 Task: Create a section Bug Bash and in the section, add a milestone Mobile Device Management in the project AgileFalcon
Action: Mouse moved to (58, 502)
Screenshot: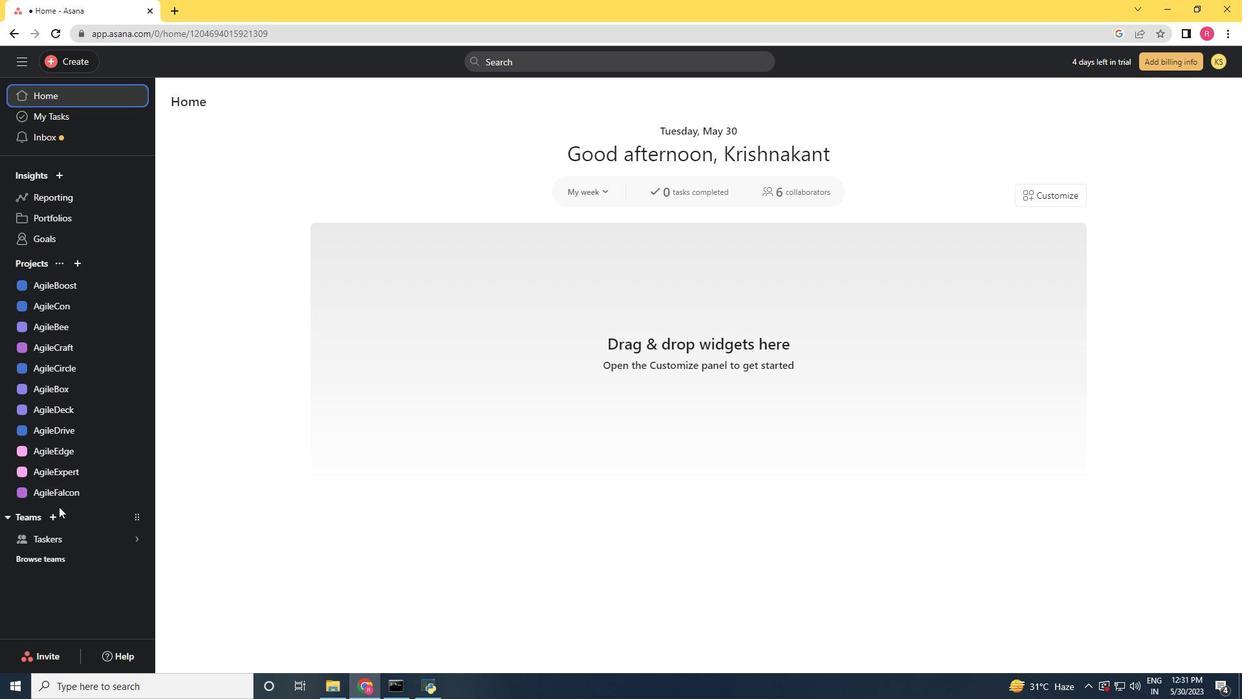
Action: Mouse pressed left at (58, 502)
Screenshot: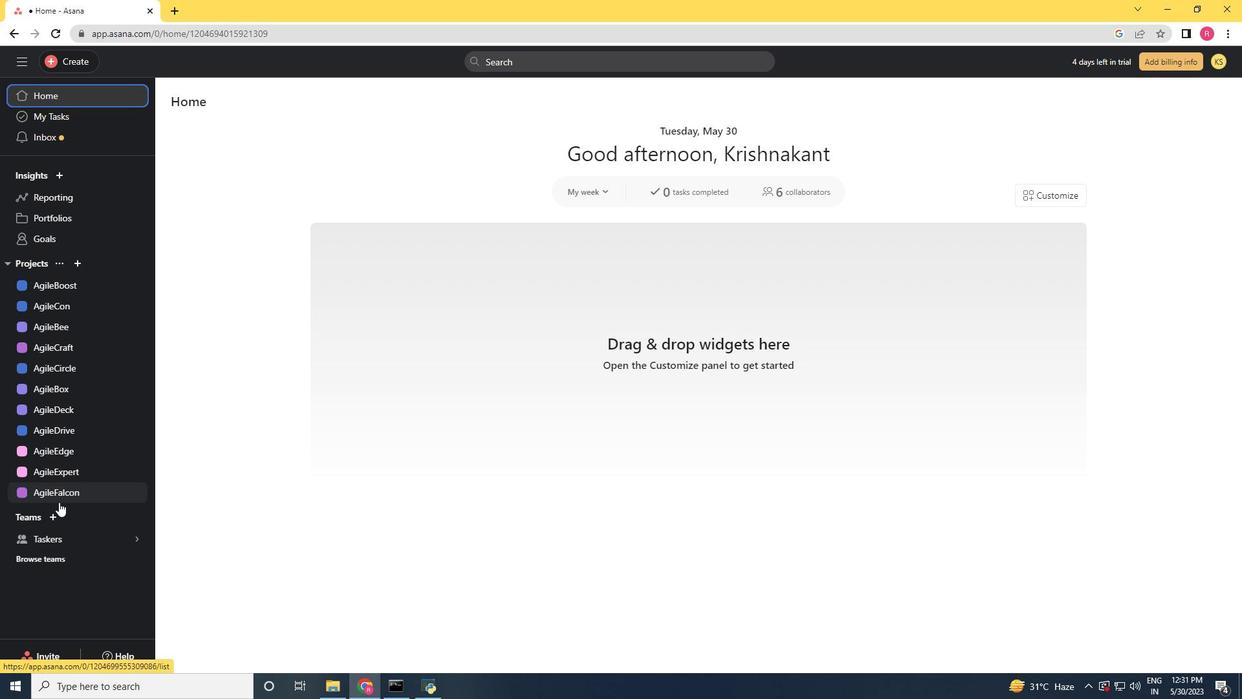 
Action: Mouse moved to (211, 596)
Screenshot: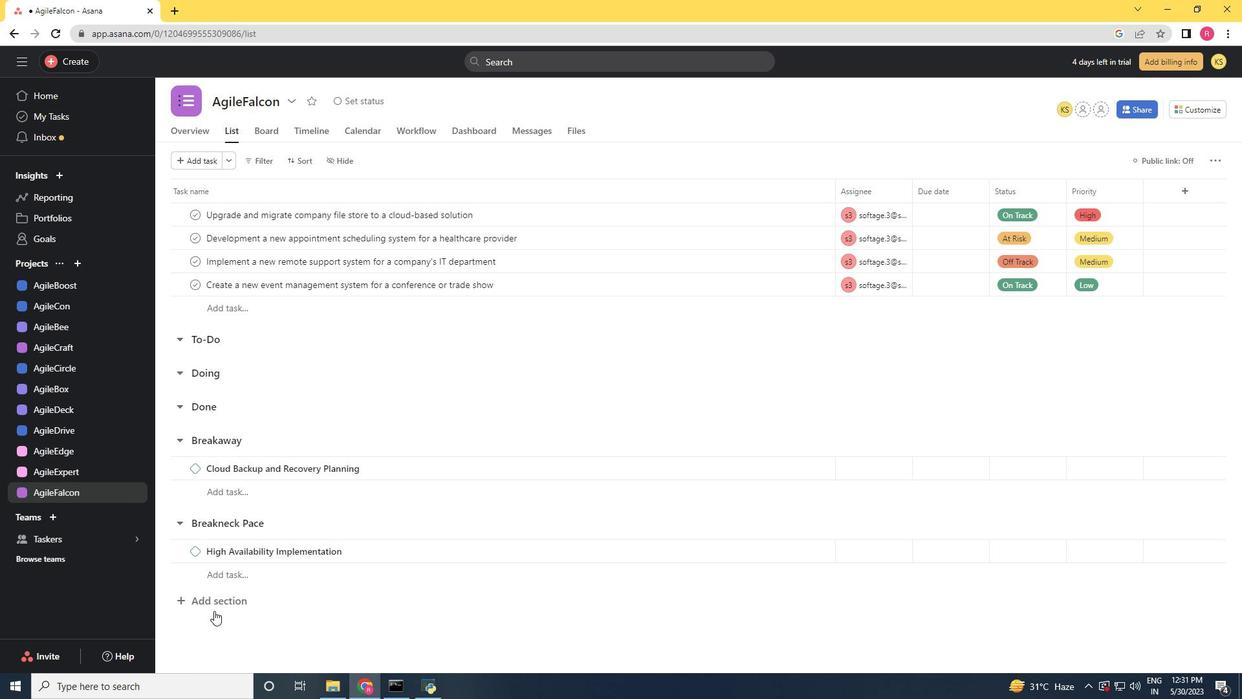 
Action: Mouse pressed left at (211, 596)
Screenshot: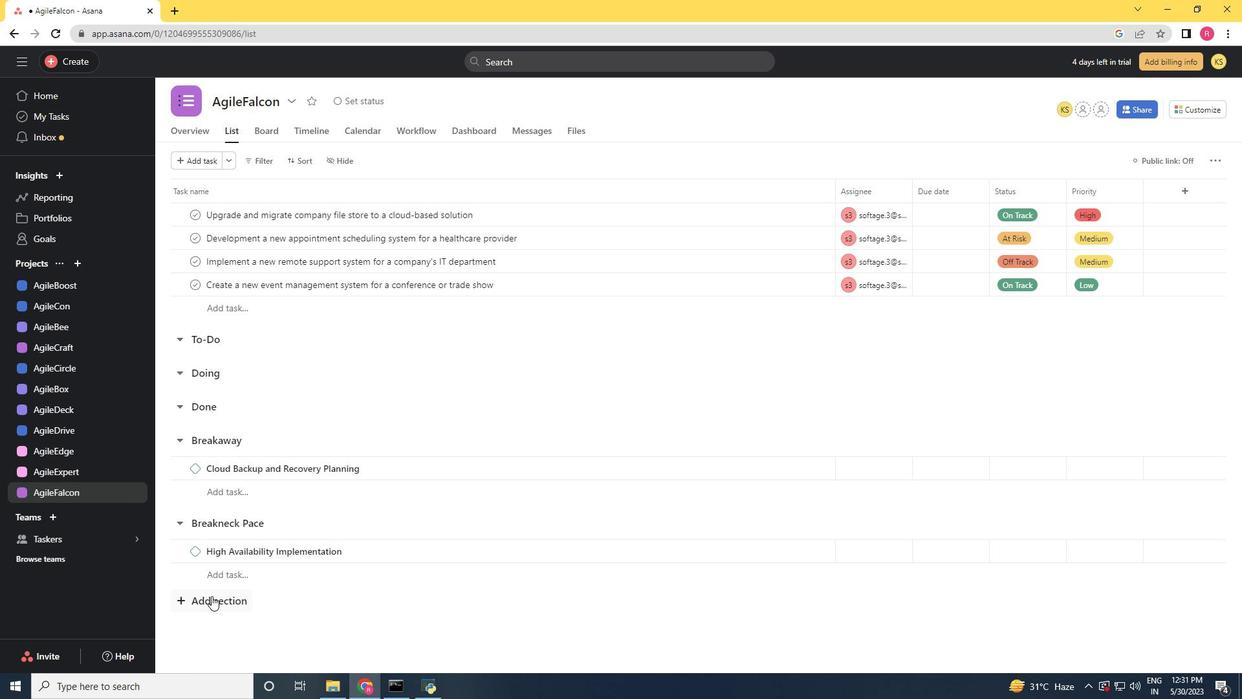 
Action: Key pressed <Key.shift>Bug<Key.space><Key.shift><Key.shift><Key.shift><Key.shift><Key.shift><Key.shift><Key.shift>Bash<Key.enter><Key.shift>Mobile<Key.space><Key.shift><Key.shift><Key.shift><Key.shift><Key.shift>Device<Key.space><Key.shift><Key.shift><Key.shift><Key.shift><Key.shift><Key.shift><Key.shift><Key.shift><Key.shift><Key.shift><Key.shift><Key.shift><Key.shift><Key.shift><Key.shift><Key.shift><Key.shift><Key.shift><Key.shift><Key.shift><Key.shift><Key.shift><Key.shift><Key.shift><Key.shift><Key.shift><Key.shift><Key.shift><Key.shift><Key.shift><Key.shift><Key.shift><Key.shift><Key.shift><Key.shift><Key.shift><Key.shift><Key.shift><Key.shift><Key.shift><Key.shift><Key.shift><Key.shift><Key.shift><Key.shift><Key.shift><Key.shift><Key.shift><Key.shift><Key.shift><Key.shift>Management
Screenshot: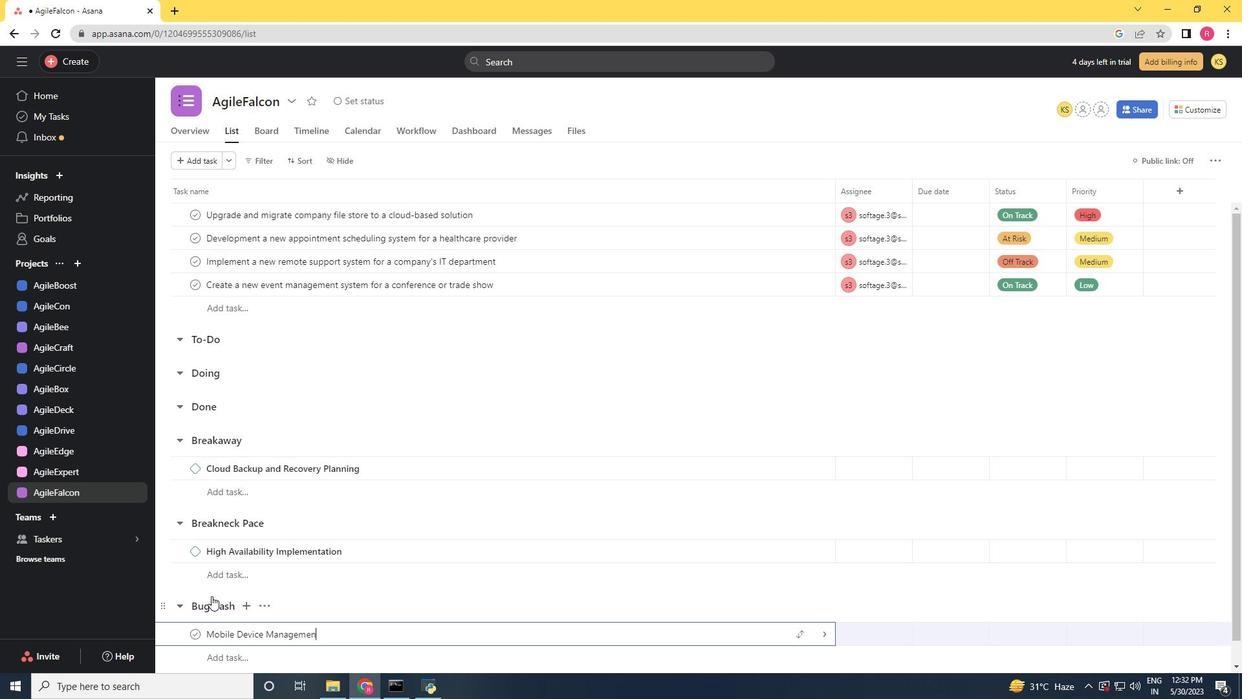 
Action: Mouse moved to (585, 624)
Screenshot: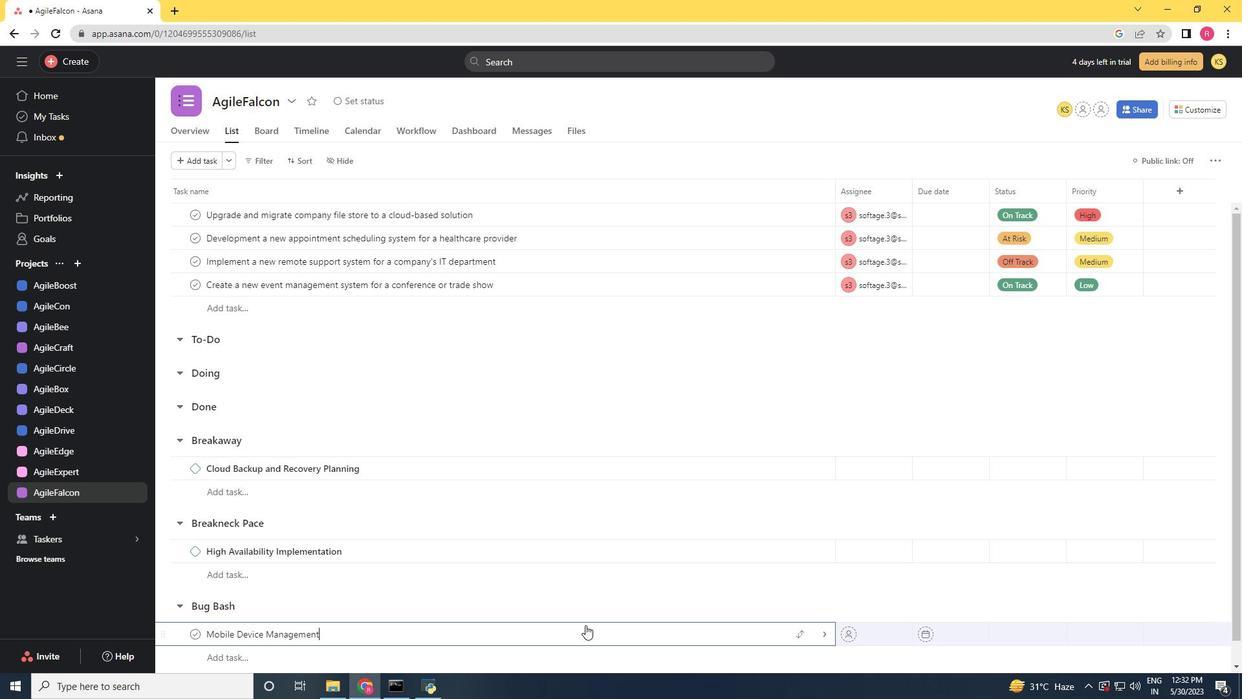 
Action: Mouse pressed left at (585, 624)
Screenshot: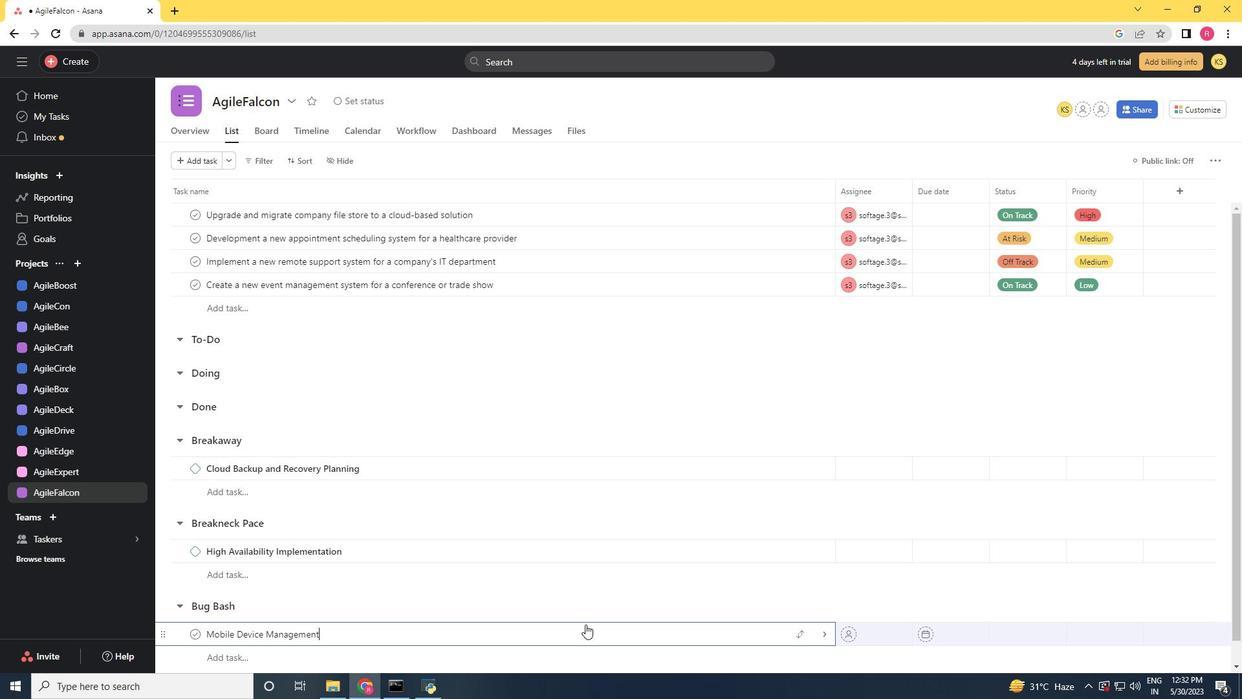 
Action: Mouse moved to (1192, 163)
Screenshot: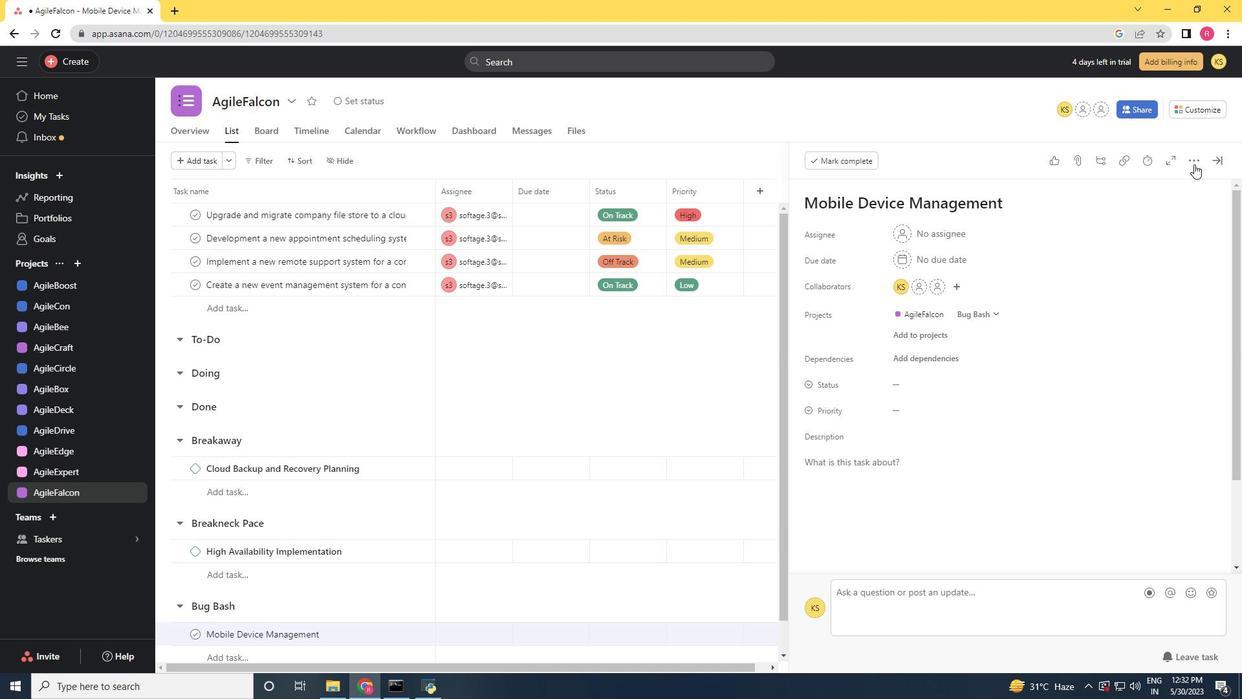 
Action: Mouse pressed left at (1192, 163)
Screenshot: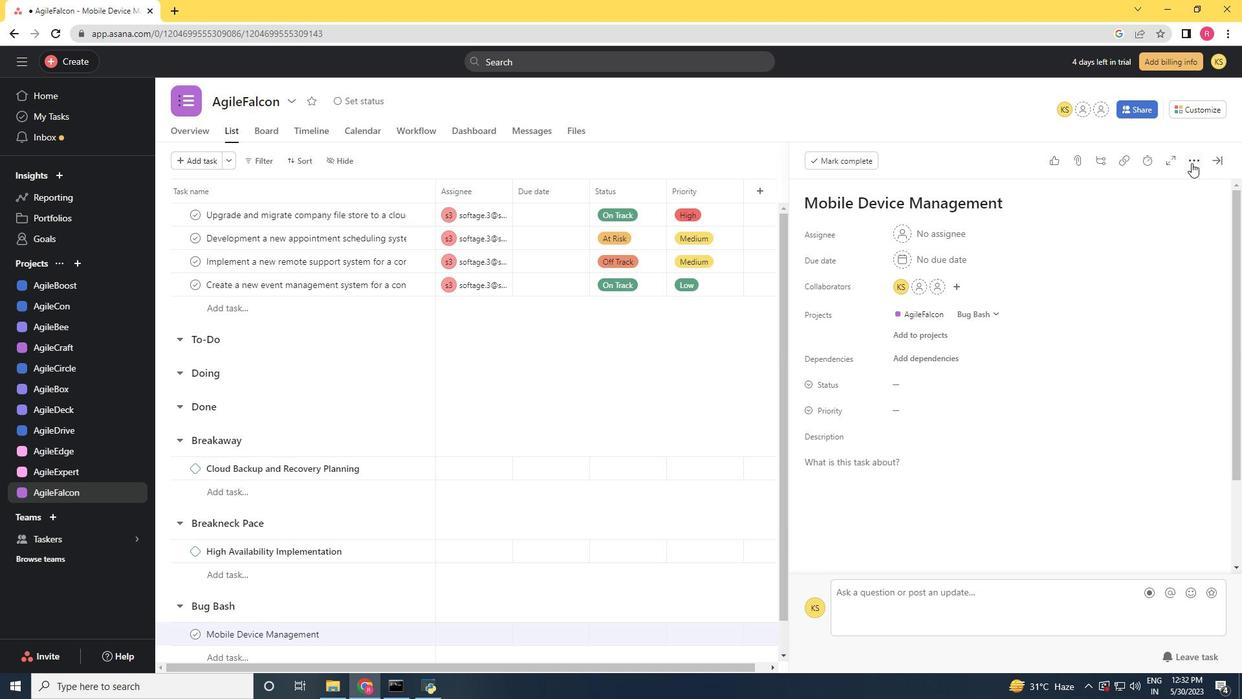 
Action: Mouse moved to (1092, 214)
Screenshot: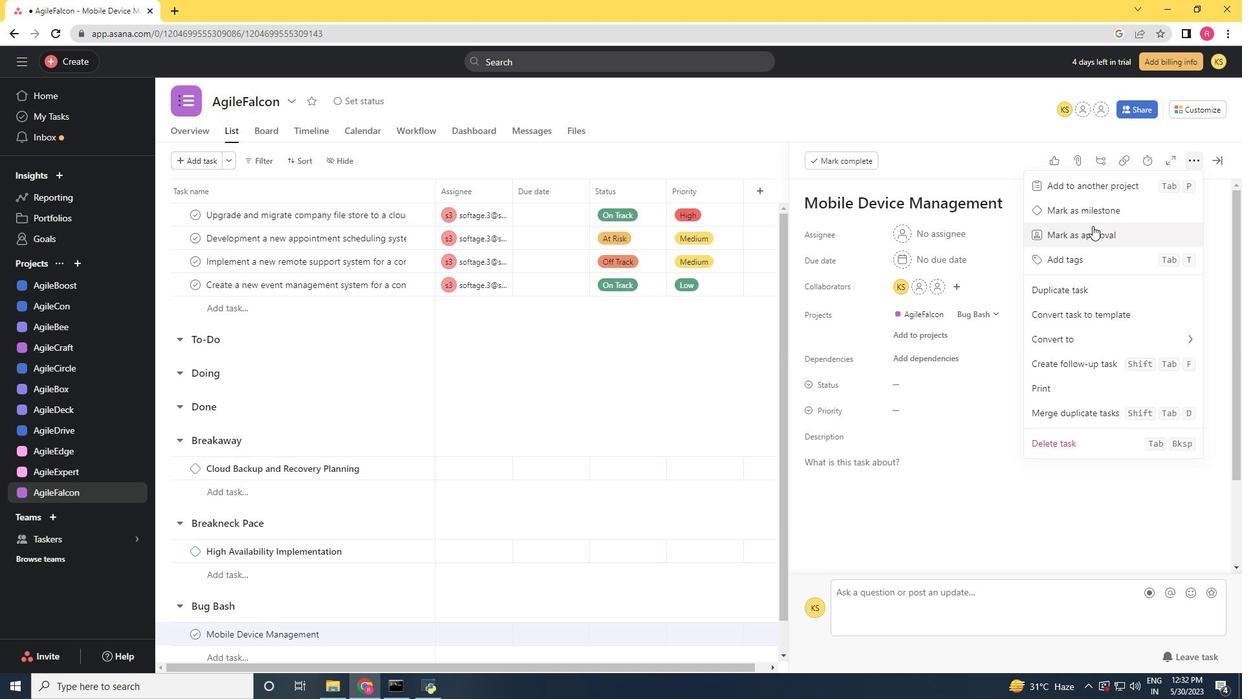 
Action: Mouse pressed left at (1092, 214)
Screenshot: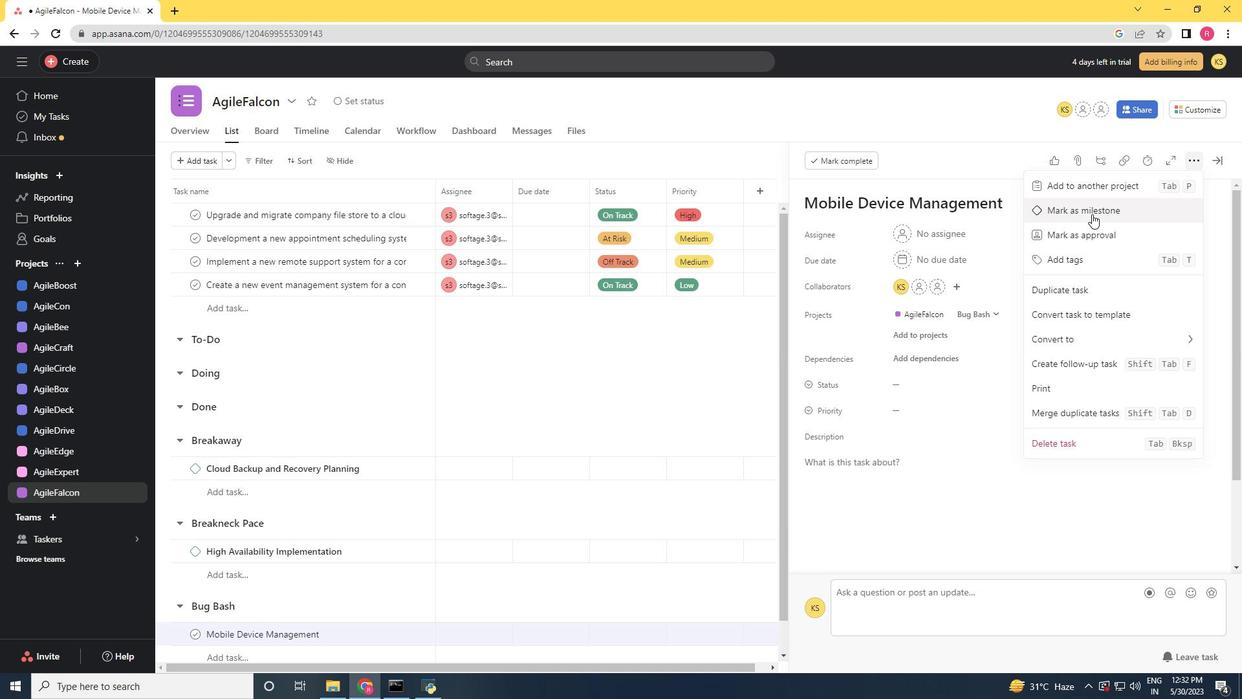 
Action: Mouse moved to (721, 383)
Screenshot: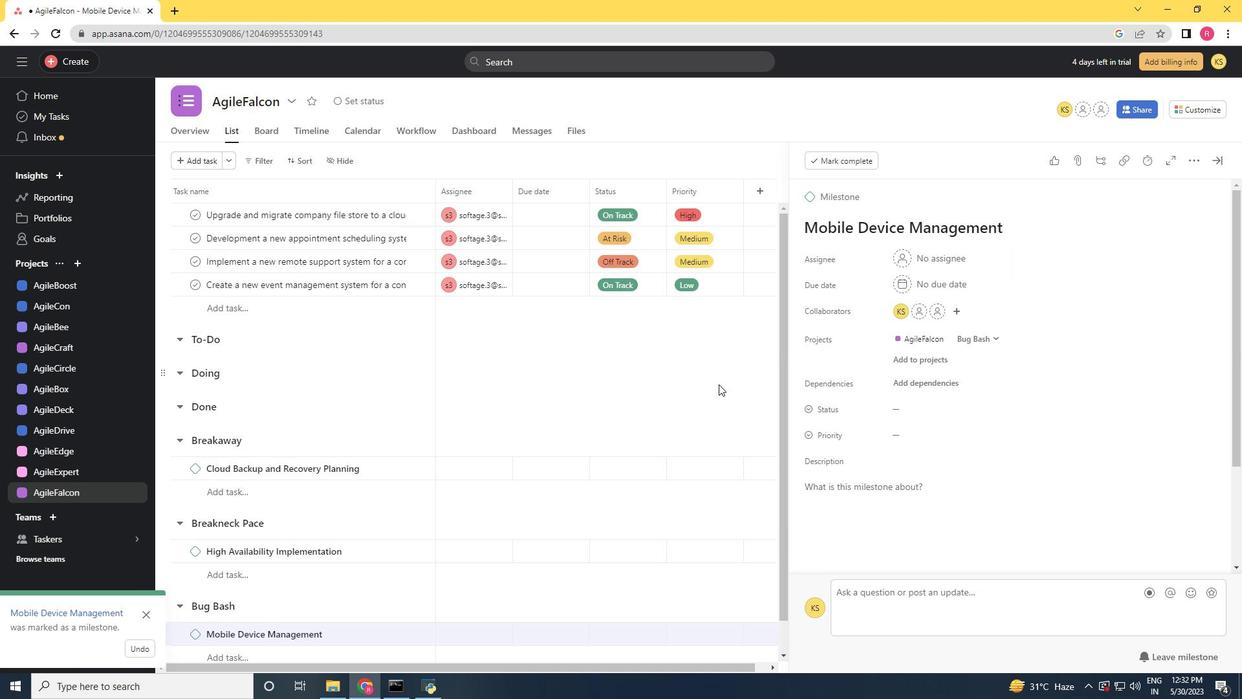 
Action: Mouse pressed left at (721, 383)
Screenshot: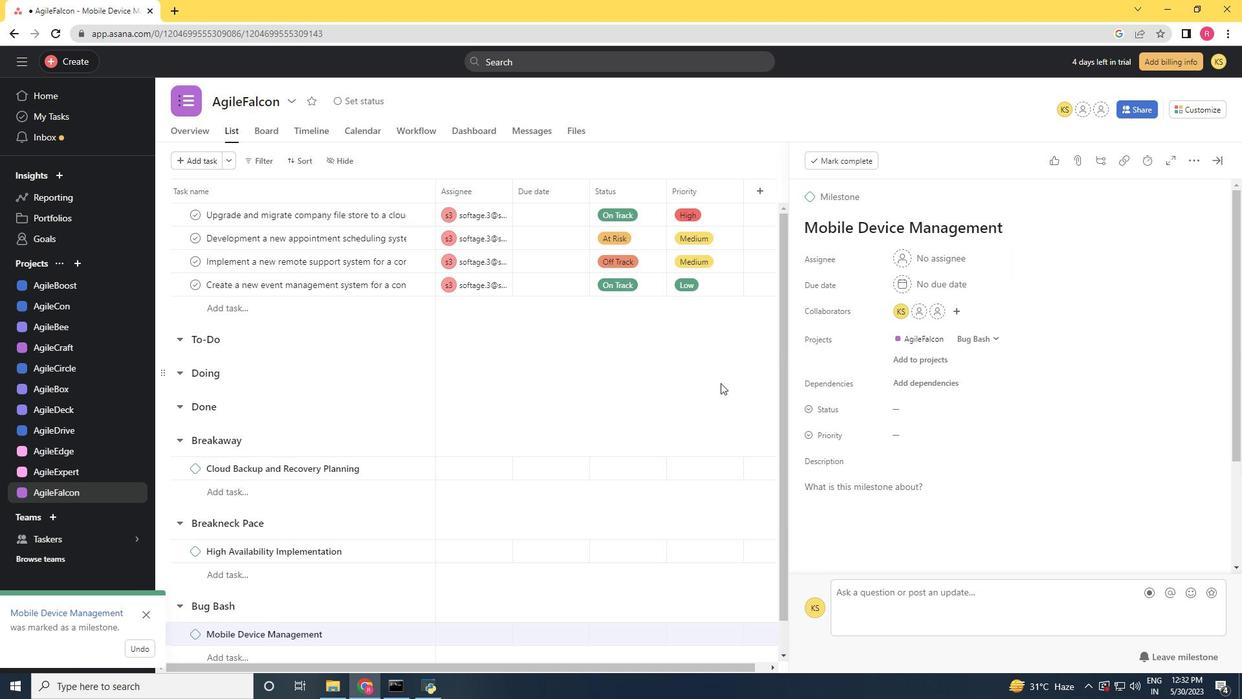 
Action: Mouse moved to (1222, 164)
Screenshot: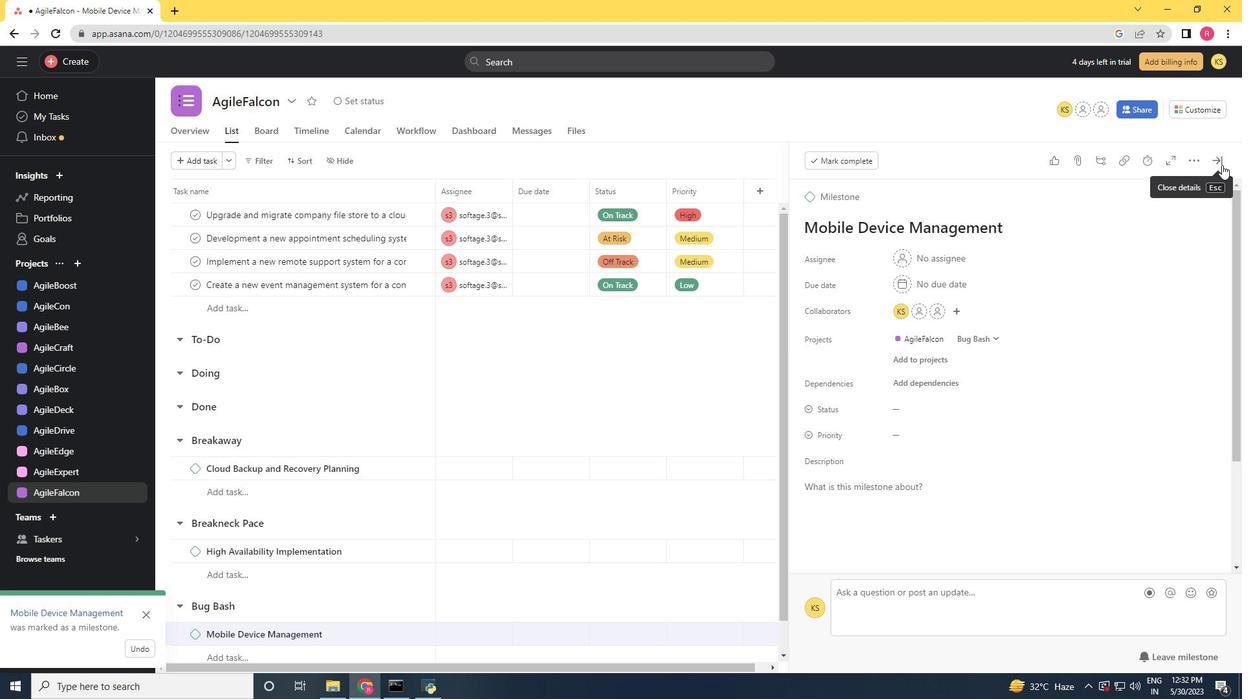 
Action: Mouse pressed left at (1222, 164)
Screenshot: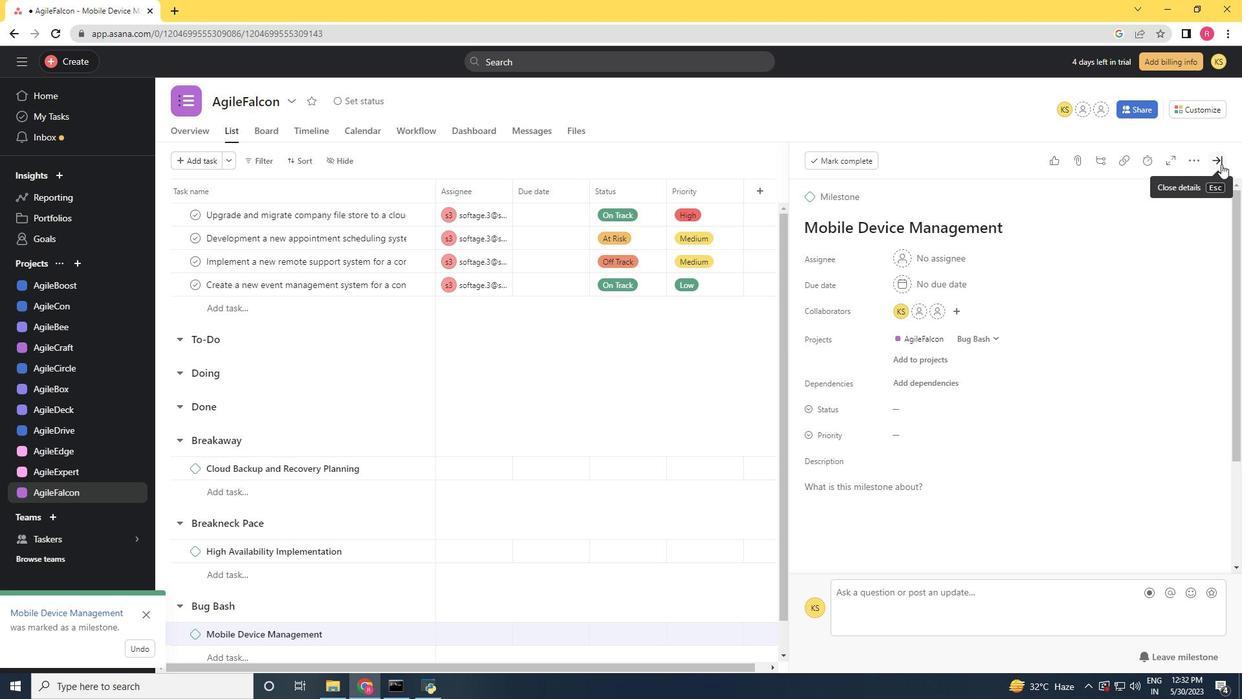 
Action: Mouse moved to (596, 407)
Screenshot: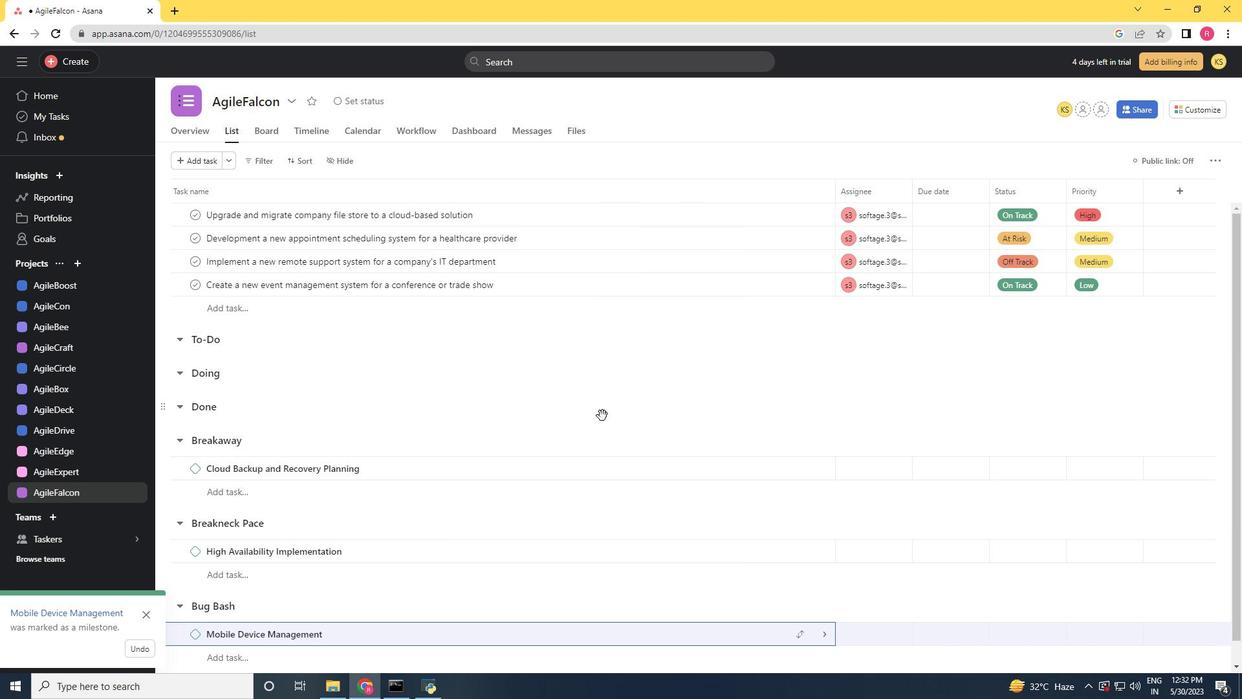 
